 Task: Create New Customer with Customer Name: Antique Snitch Co, Billing Address Line1: 522 Junior Avenue, Billing Address Line2:  Duluth, Billing Address Line3:  Georgia 30097, Cell Number: 305-245-4098
Action: Mouse pressed left at (174, 35)
Screenshot: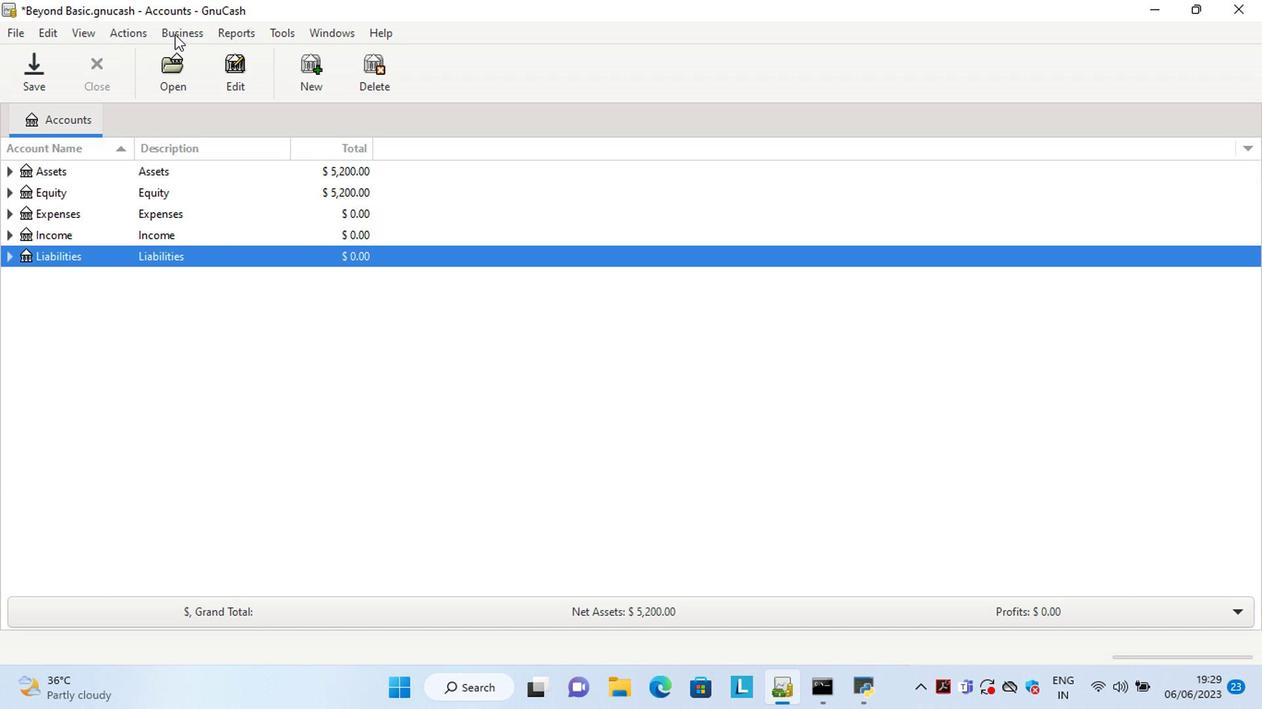 
Action: Mouse moved to (383, 78)
Screenshot: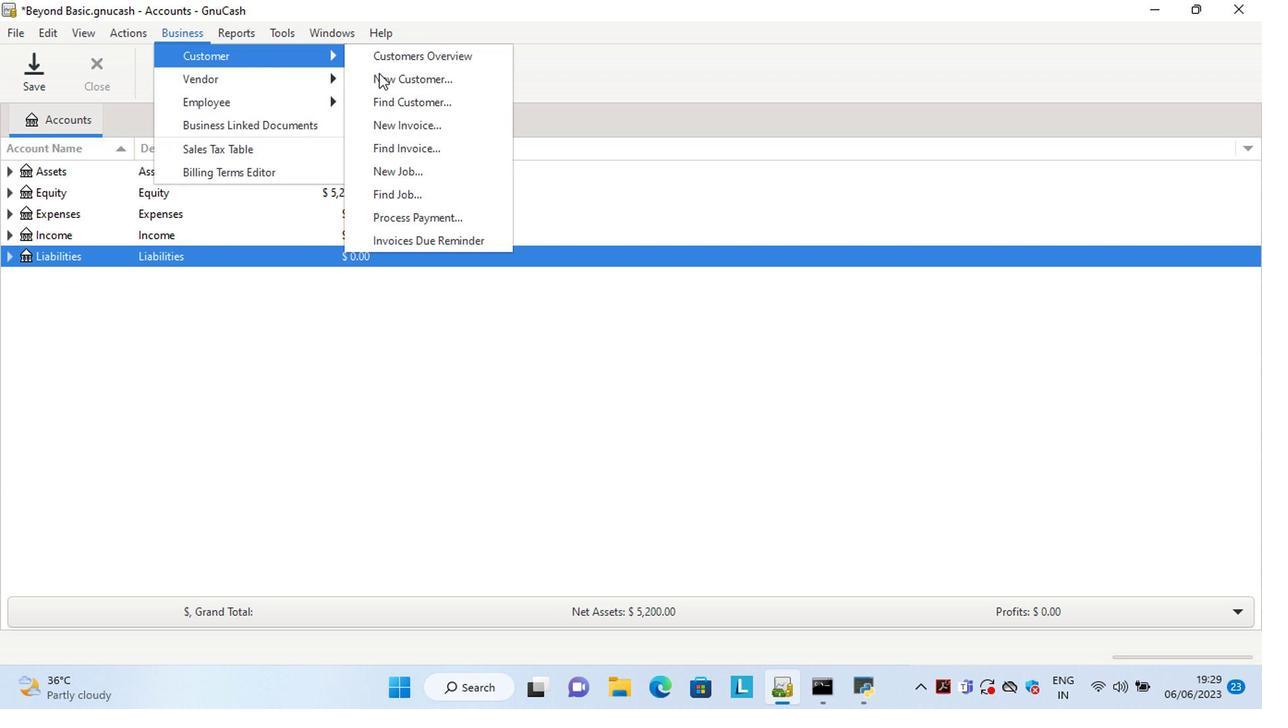 
Action: Mouse pressed left at (383, 78)
Screenshot: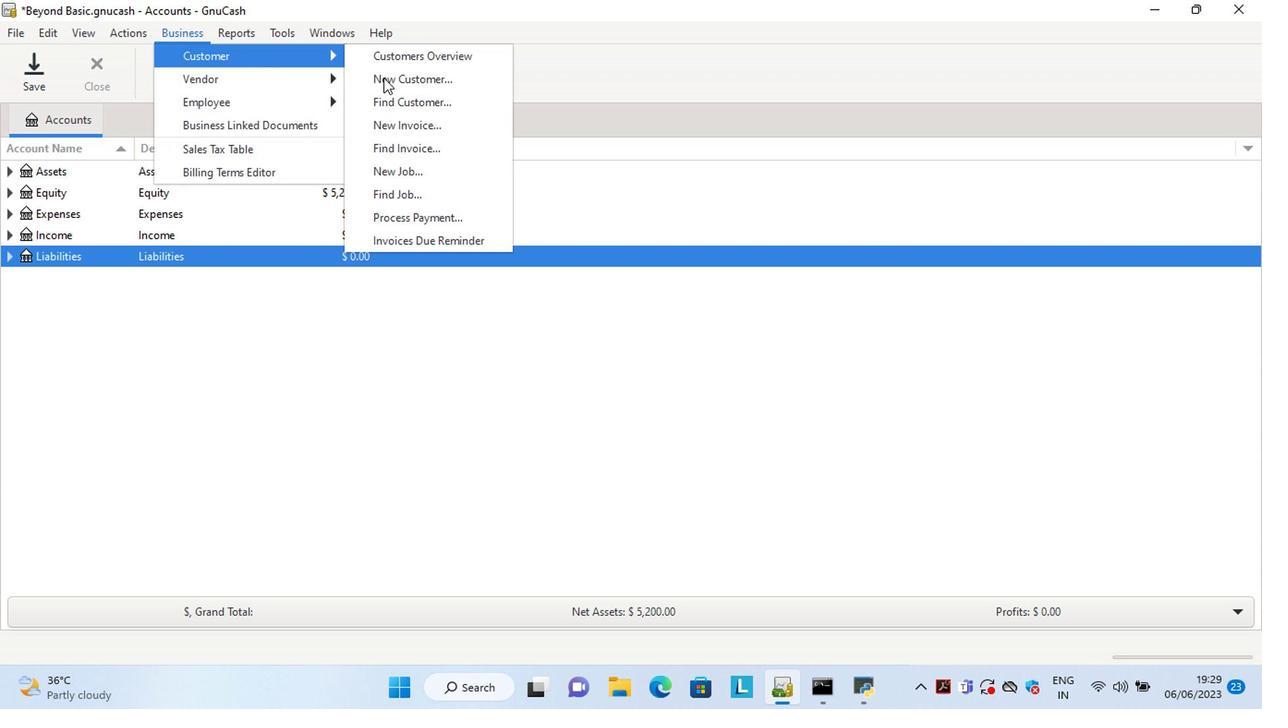 
Action: Mouse moved to (1167, 494)
Screenshot: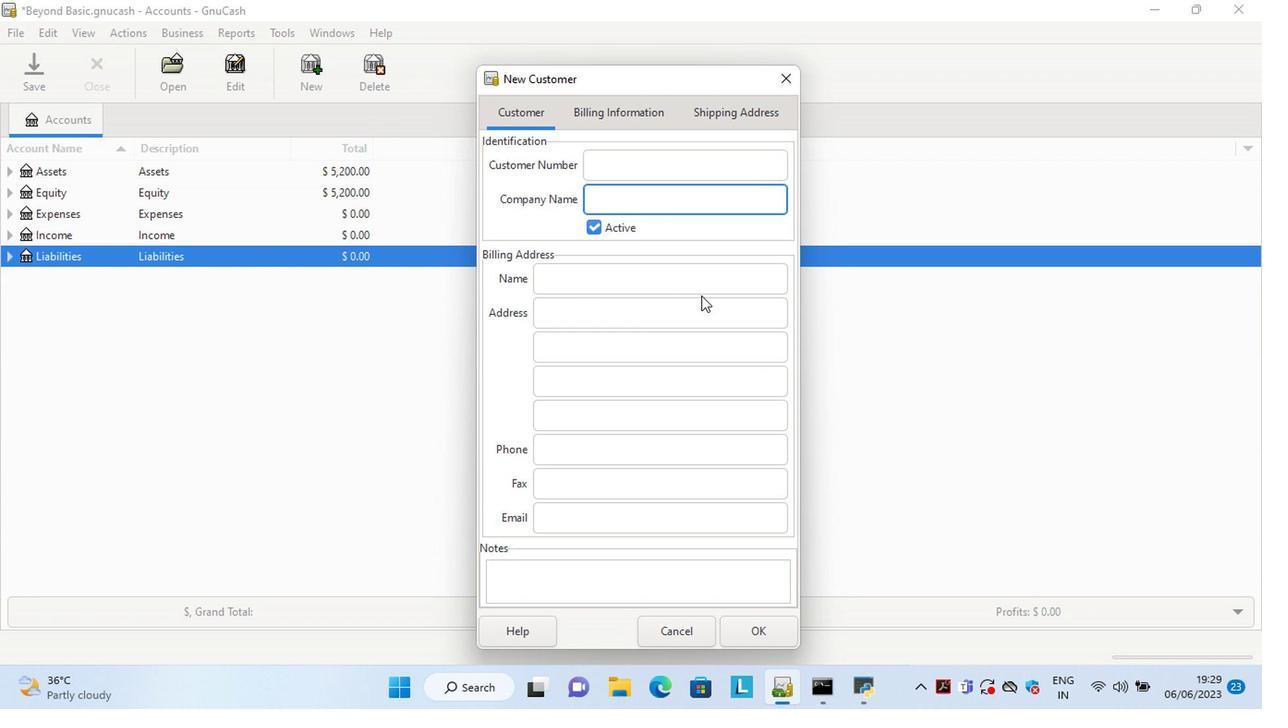 
Action: Key pressed <Key.shift>Anque<Key.space><Key.shift>Snitch<Key.space><Key.shift>Co<Key.tab><Key.tab><Key.tab>522<Key.space><Key.shift>Junior<Key.space><Key.shift>Avenue<Key.tab><Key.shift>Duluth<Key.tab><Key.up><Key.f2><Key.down><Key.tab><Key.up><Key.tab><Key.up>
Screenshot: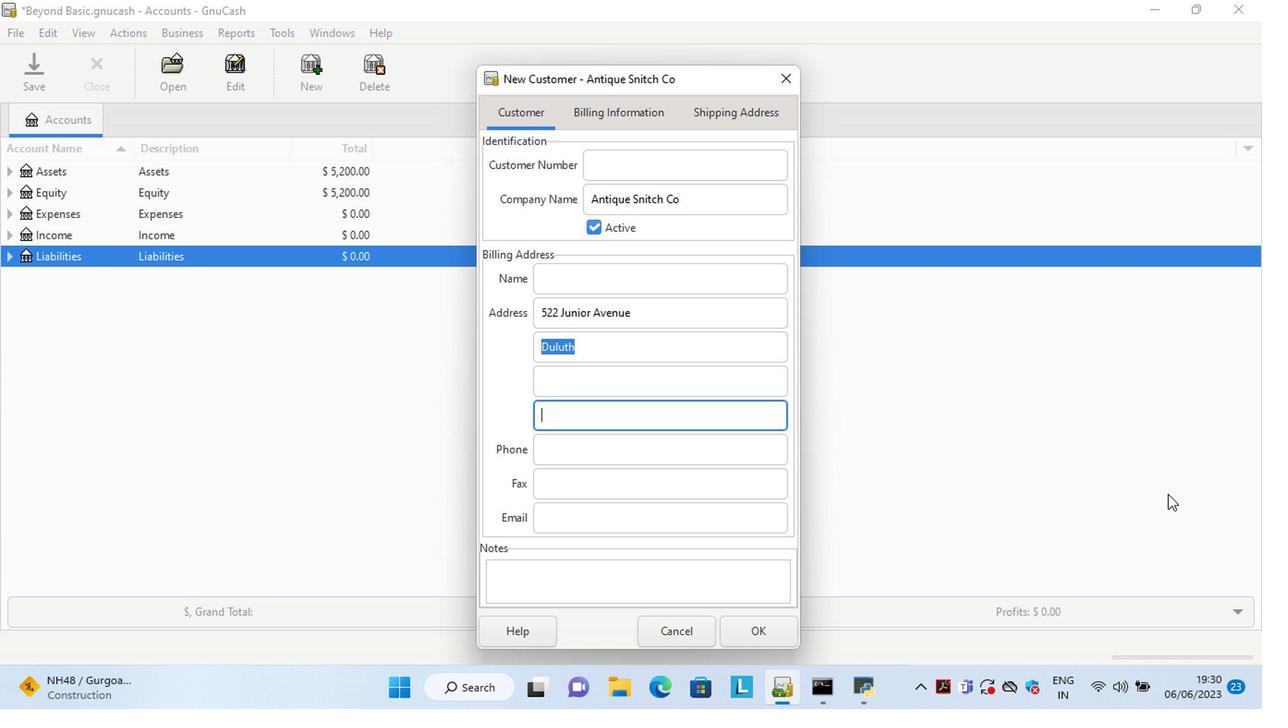 
Action: Mouse moved to (609, 383)
Screenshot: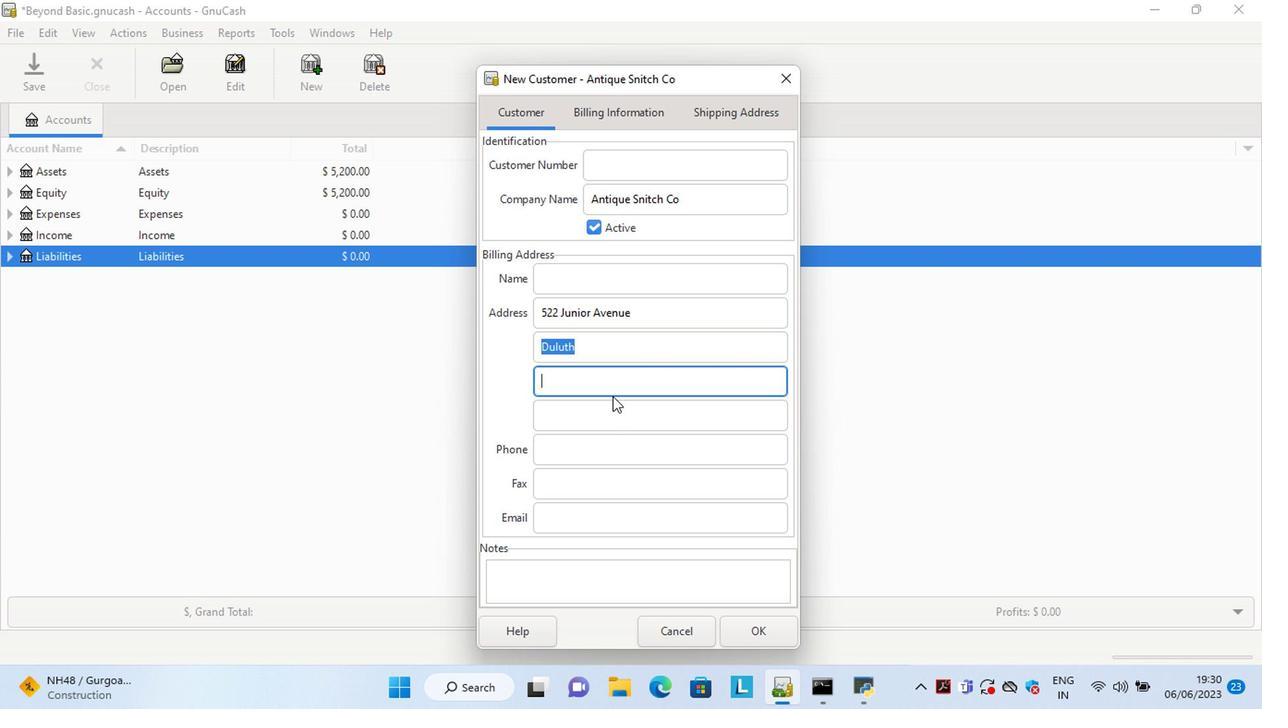 
Action: Mouse pressed left at (609, 383)
Screenshot: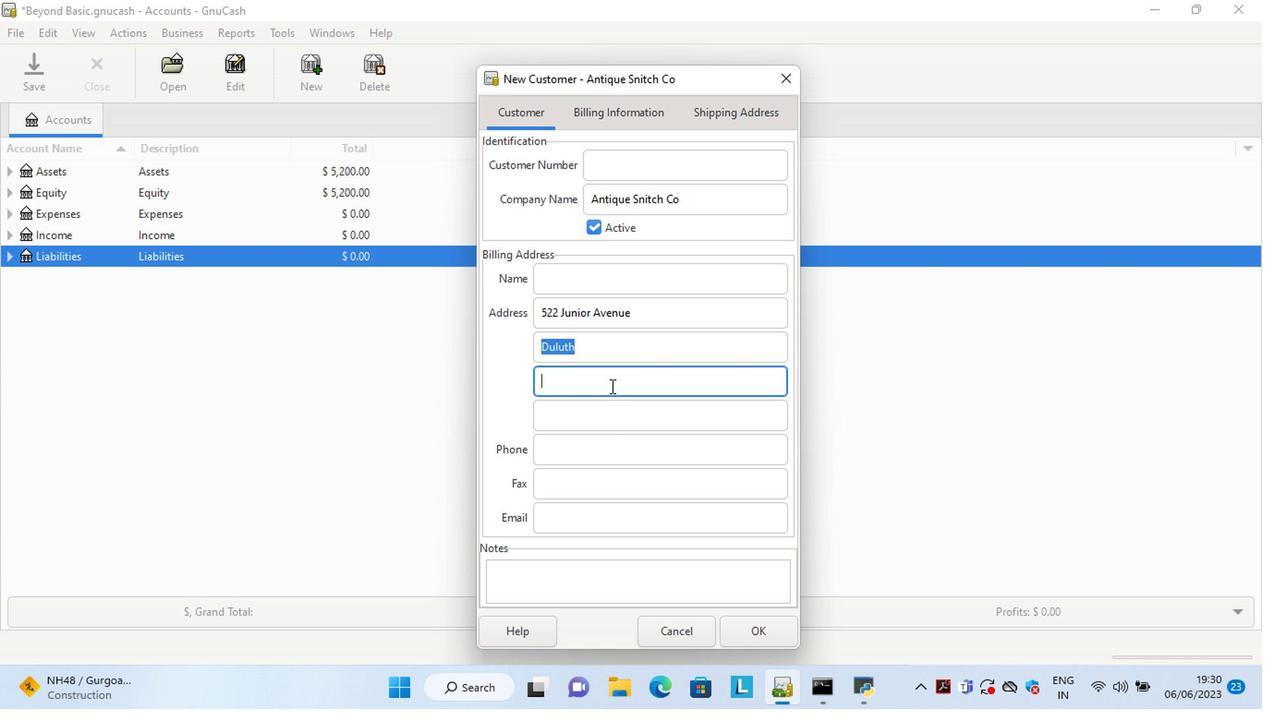 
Action: Mouse moved to (605, 344)
Screenshot: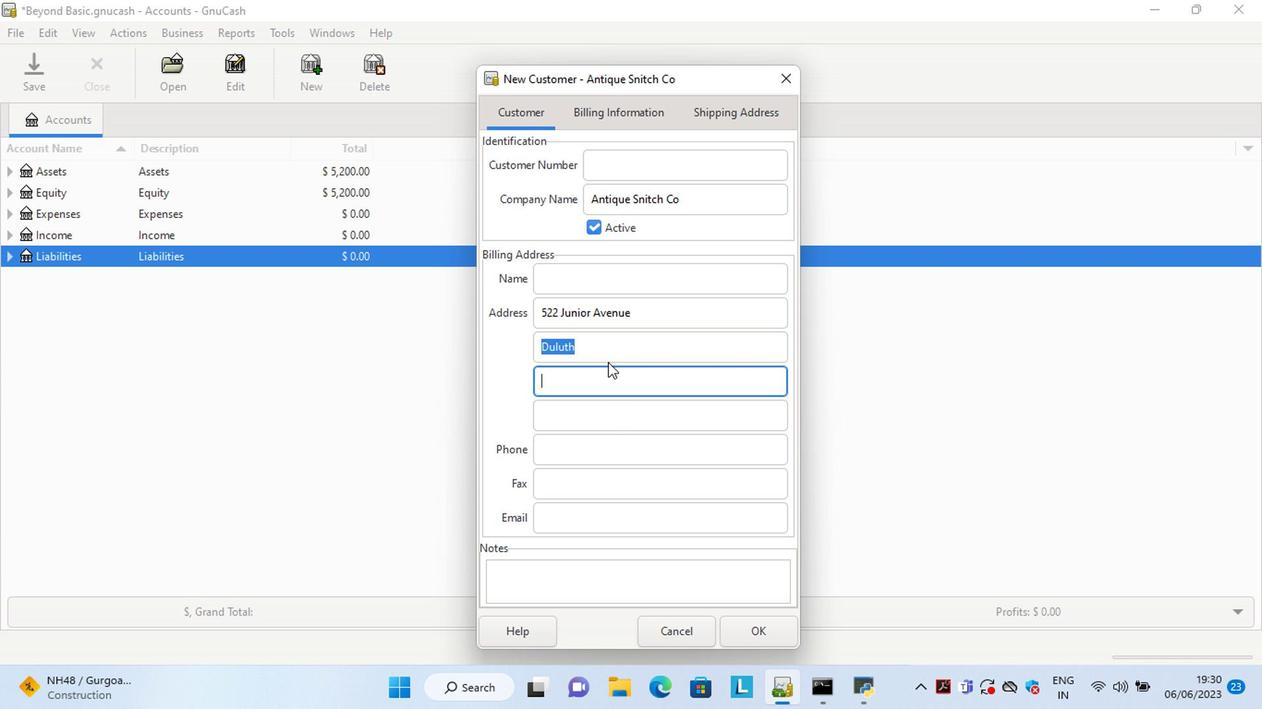 
Action: Mouse pressed left at (605, 344)
Screenshot: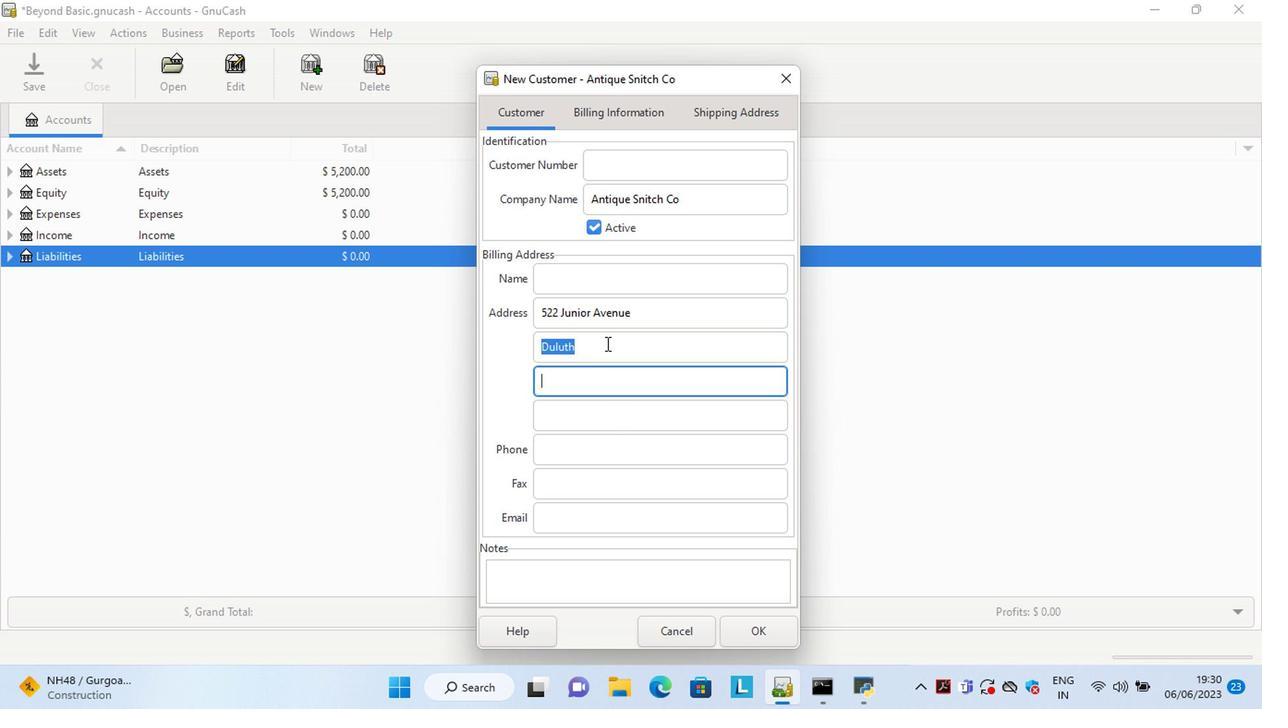 
Action: Mouse moved to (621, 383)
Screenshot: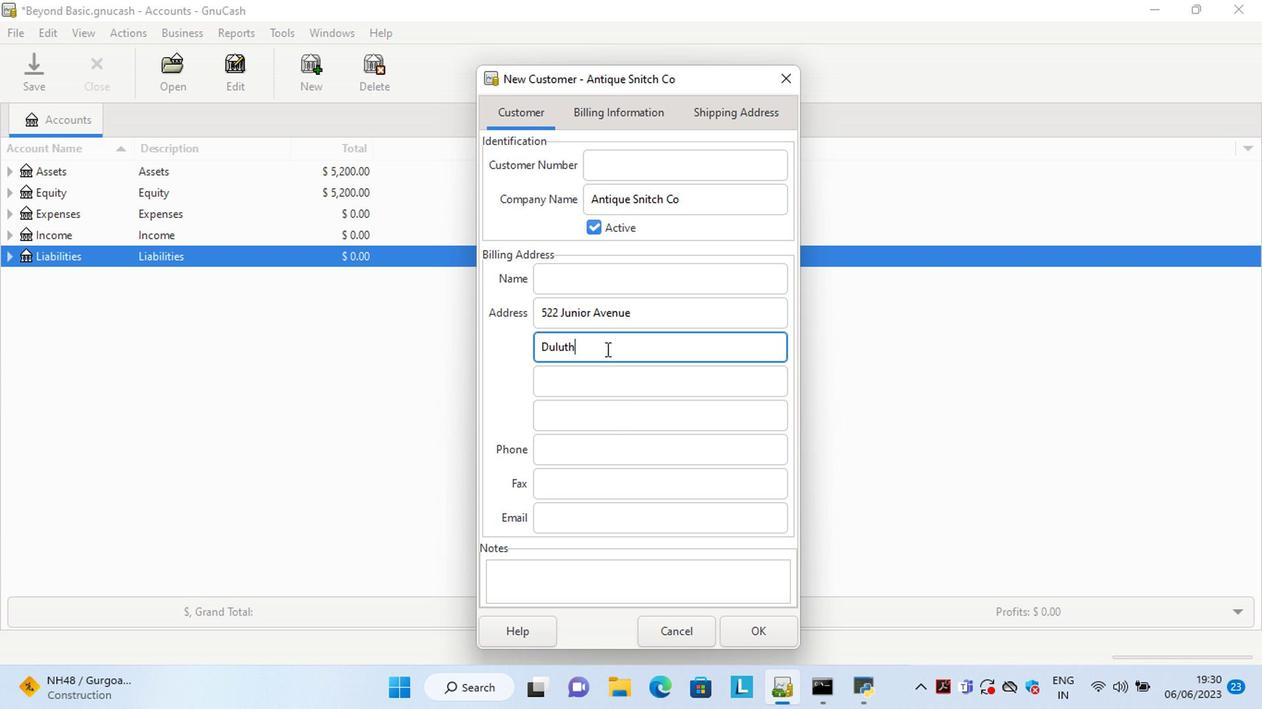 
Action: Key pressed <Key.tab><Key.shift>Georgia<Key.space>30097<Key.tab><Key.tab>305-245-4098
Screenshot: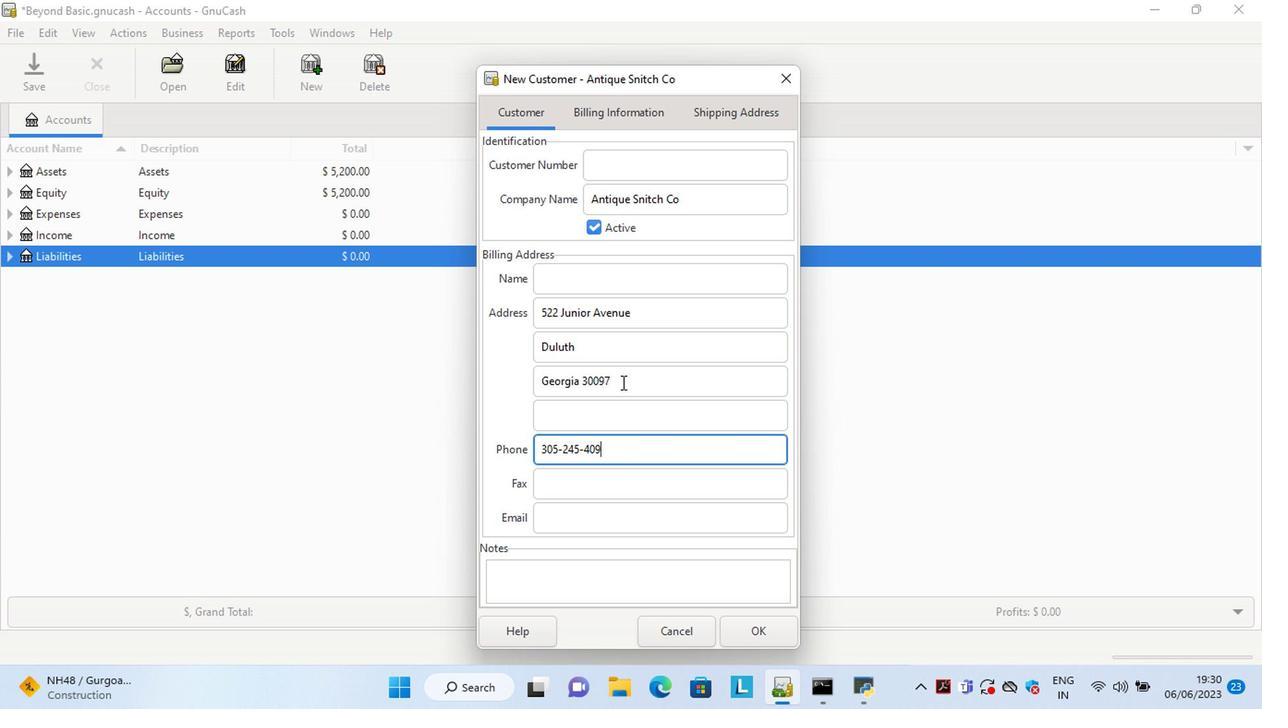 
Action: Mouse moved to (743, 625)
Screenshot: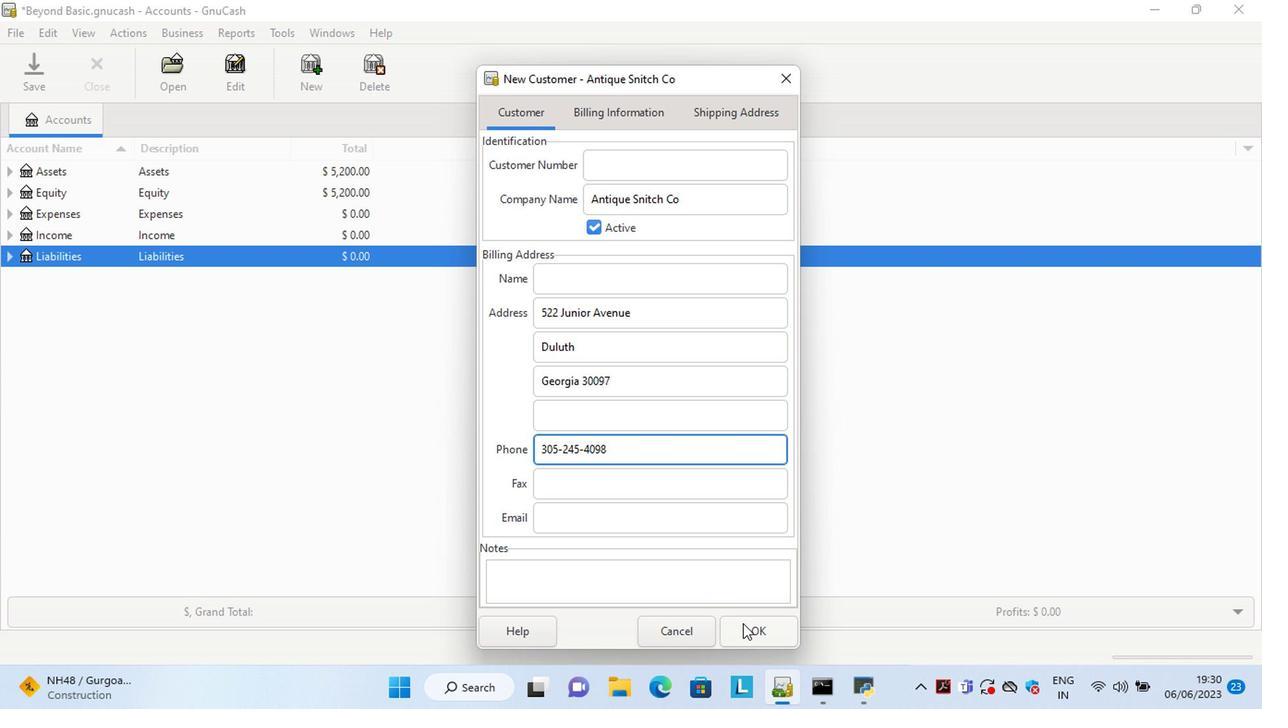 
Action: Mouse pressed left at (743, 625)
Screenshot: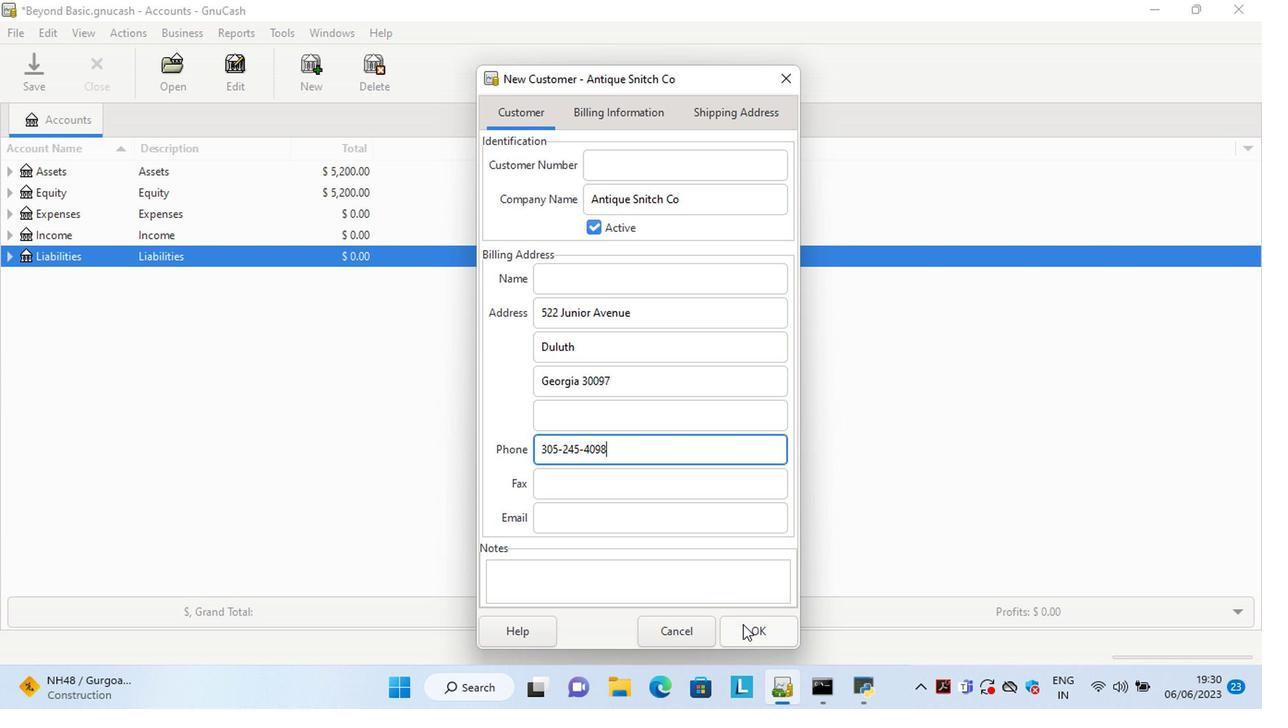 
